 Task: Zoom slide to 200%.
Action: Mouse moved to (123, 80)
Screenshot: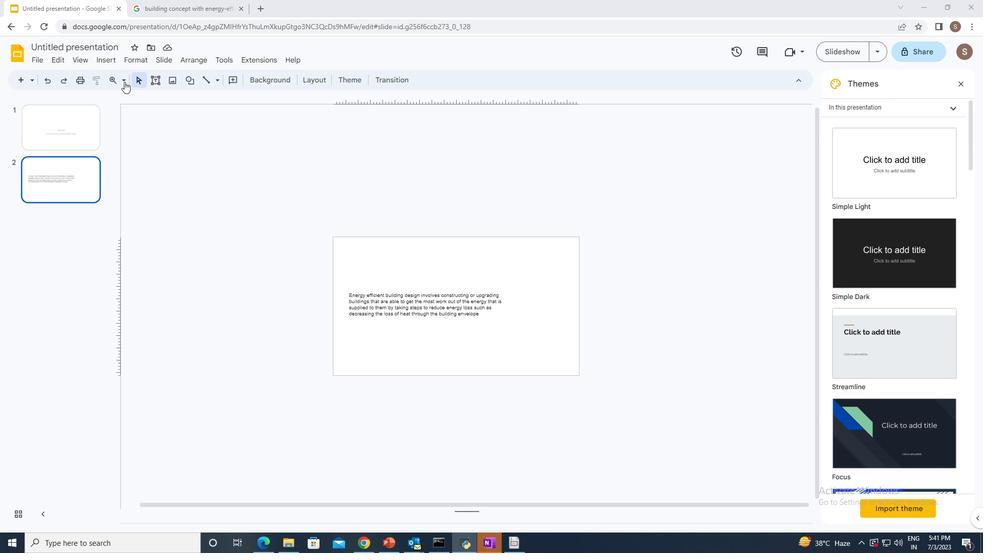 
Action: Mouse pressed left at (123, 80)
Screenshot: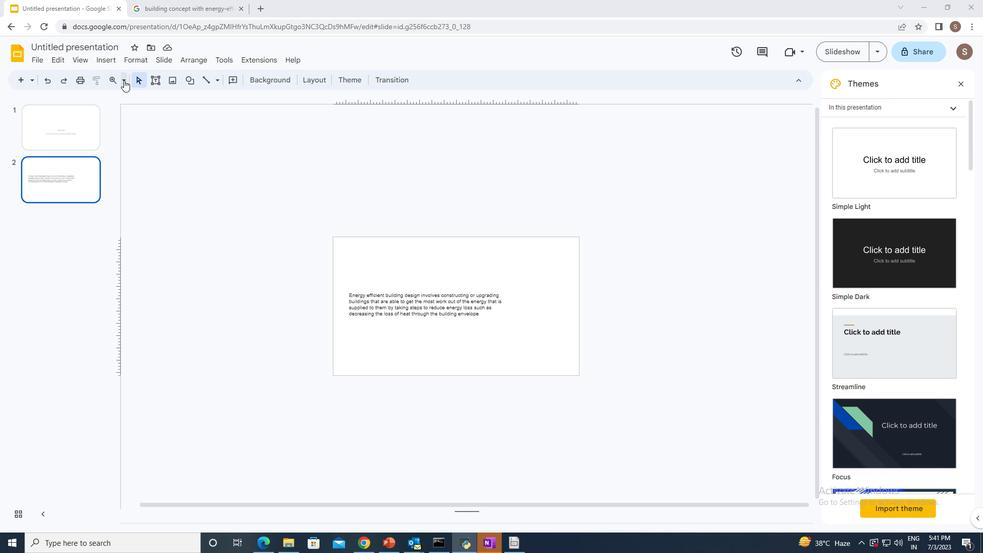 
Action: Mouse moved to (138, 151)
Screenshot: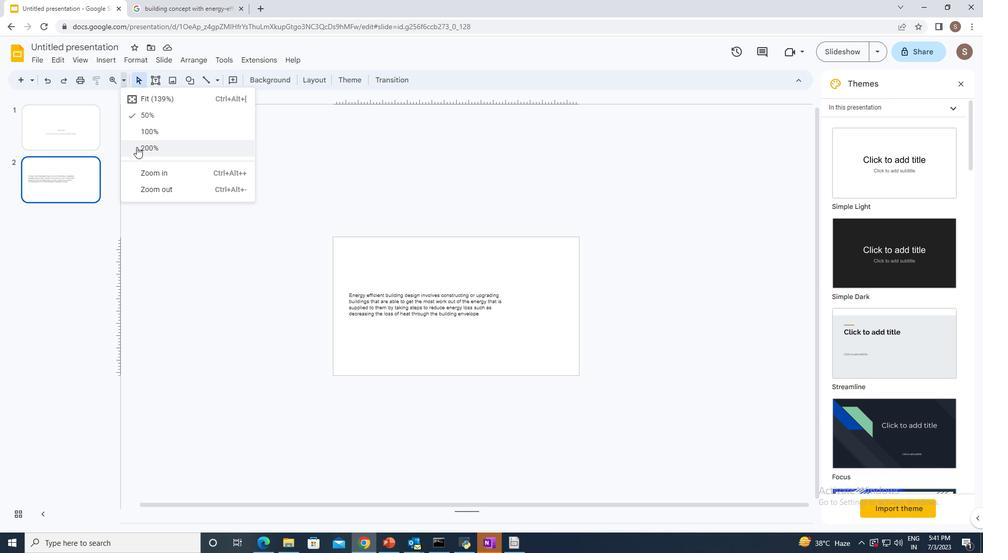 
Action: Mouse pressed left at (138, 151)
Screenshot: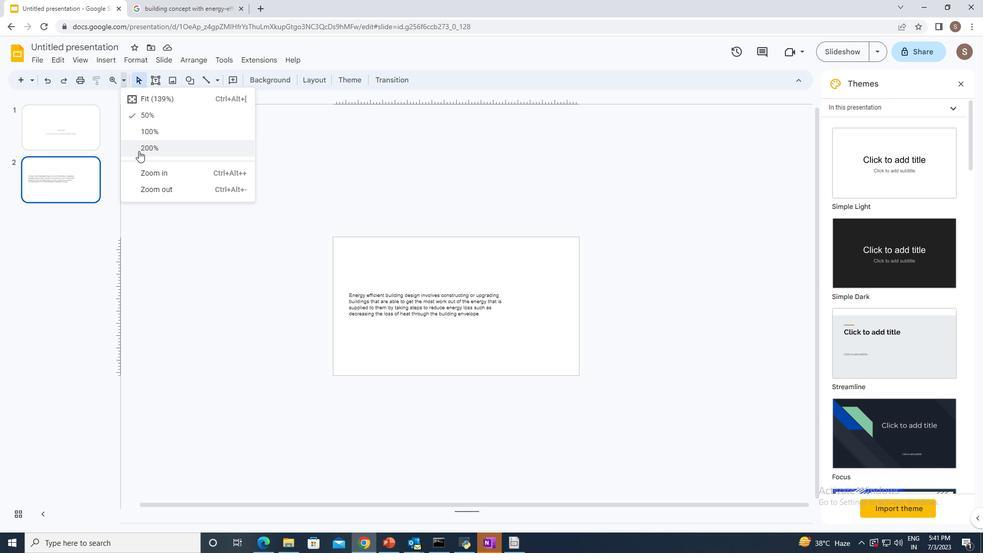 
